 Task: Look for products in the category "Doughs" from Mid Day Squares only.
Action: Mouse moved to (262, 115)
Screenshot: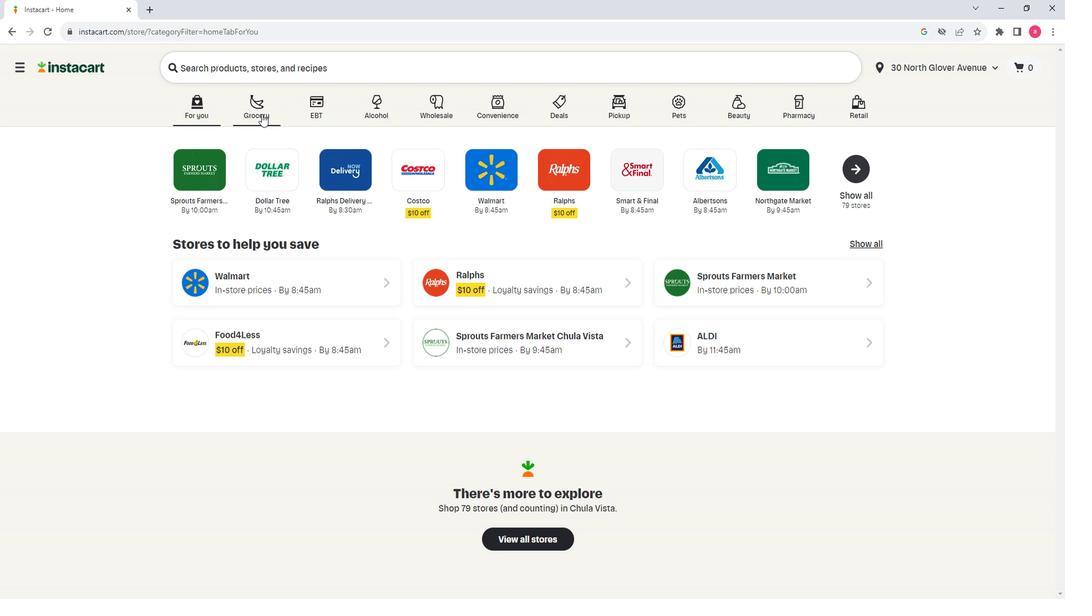 
Action: Mouse pressed left at (262, 115)
Screenshot: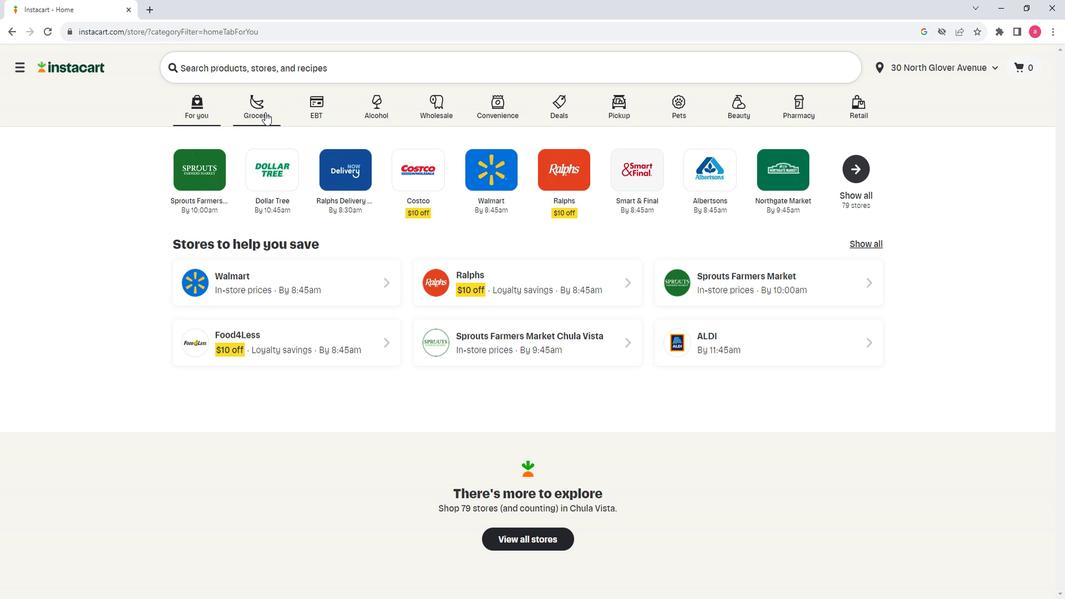 
Action: Mouse moved to (368, 313)
Screenshot: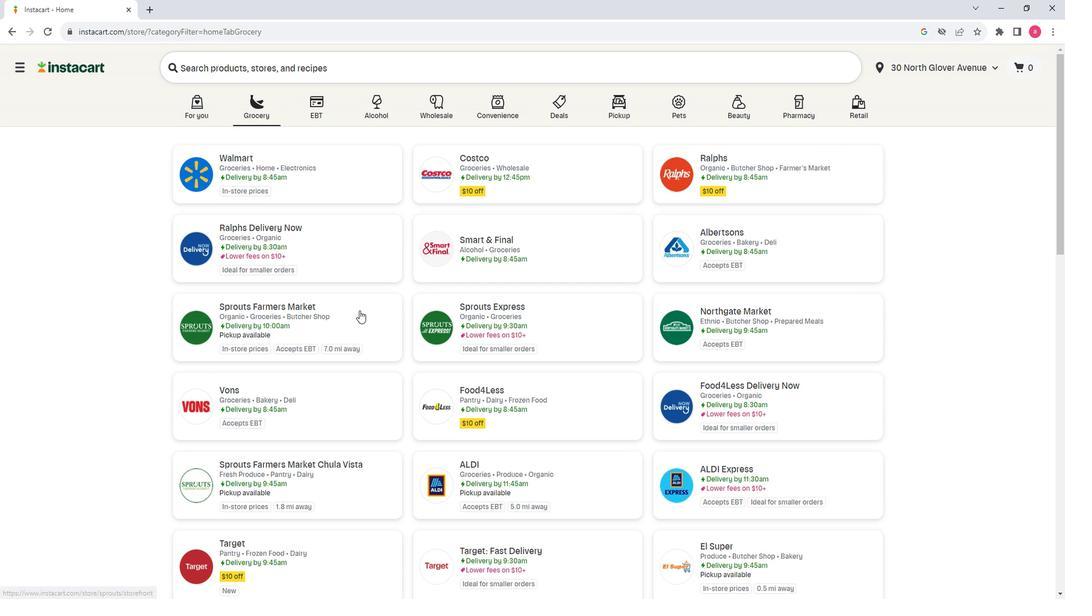 
Action: Mouse pressed left at (368, 313)
Screenshot: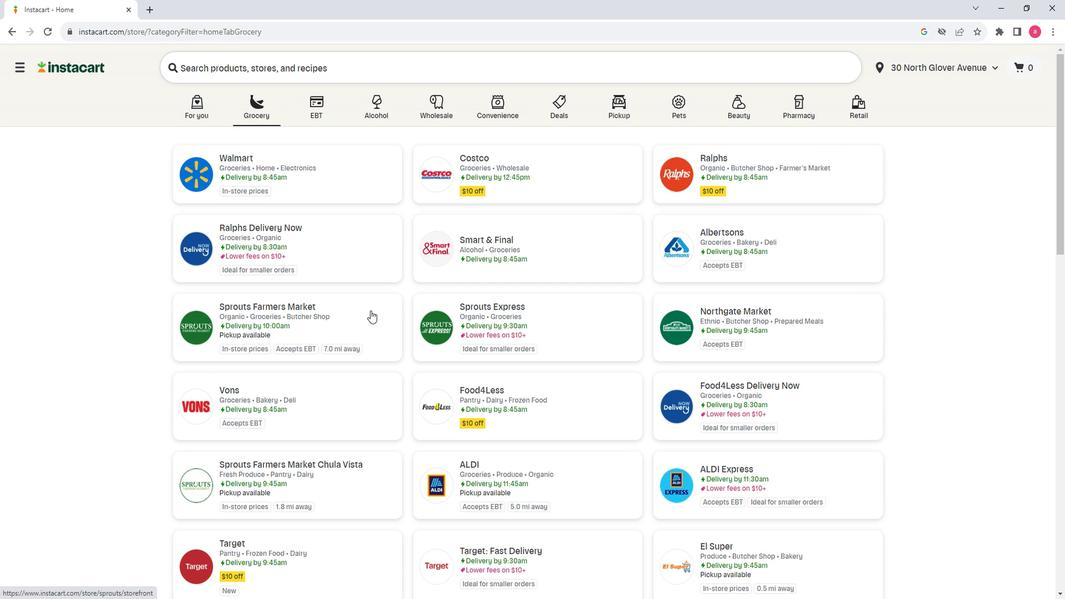 
Action: Mouse moved to (65, 328)
Screenshot: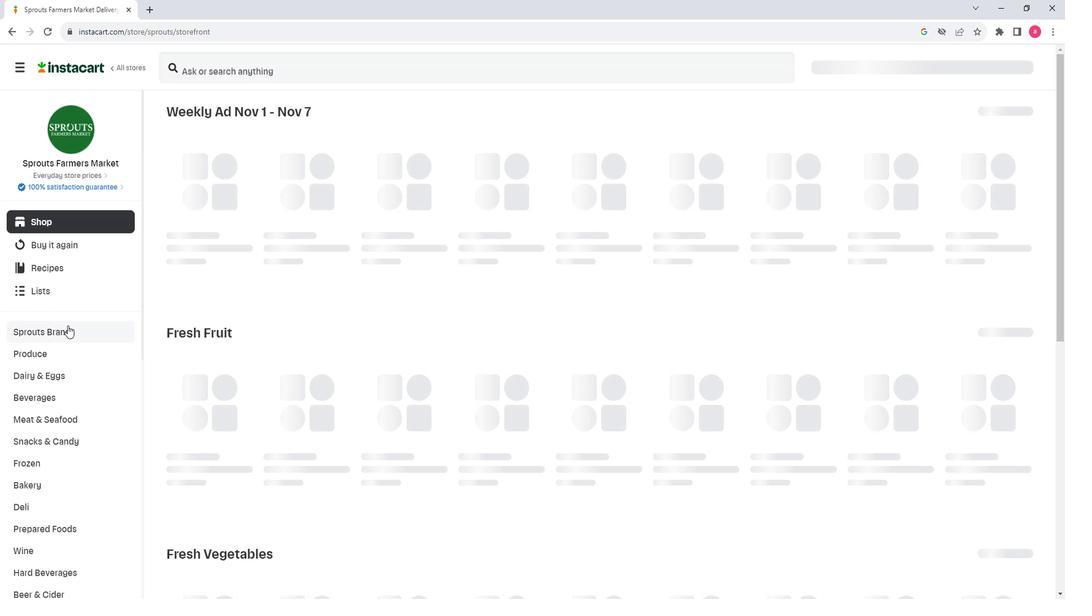 
Action: Mouse scrolled (65, 327) with delta (0, 0)
Screenshot: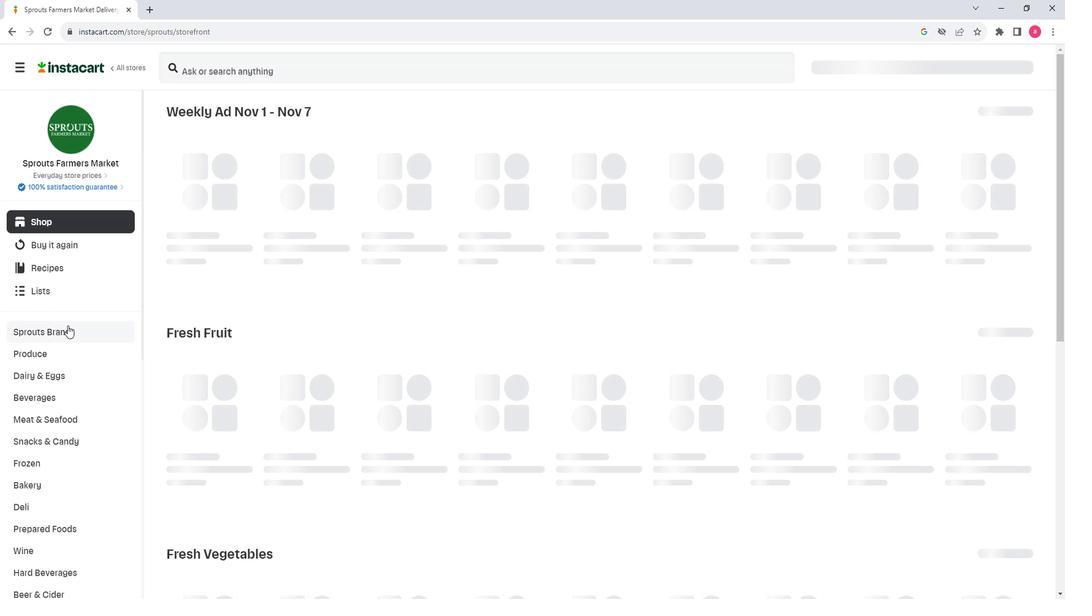 
Action: Mouse moved to (66, 330)
Screenshot: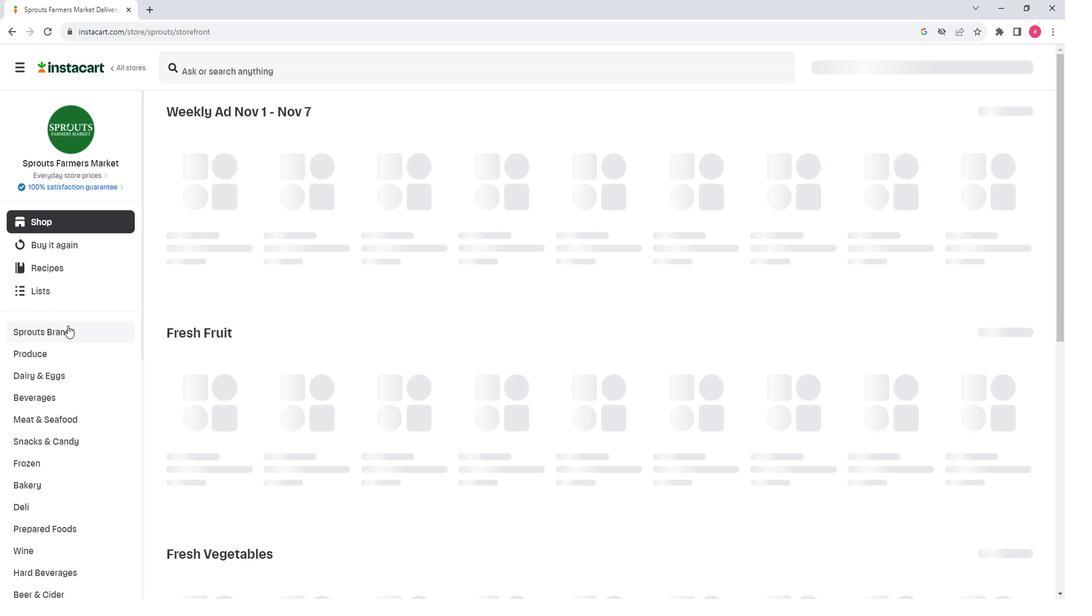 
Action: Mouse scrolled (66, 329) with delta (0, 0)
Screenshot: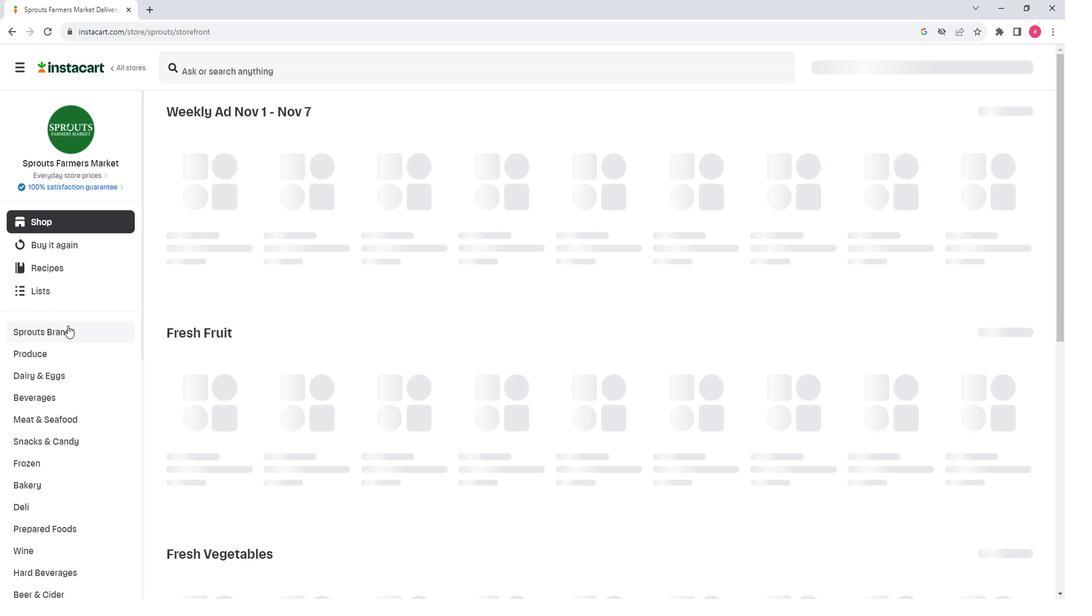 
Action: Mouse moved to (66, 330)
Screenshot: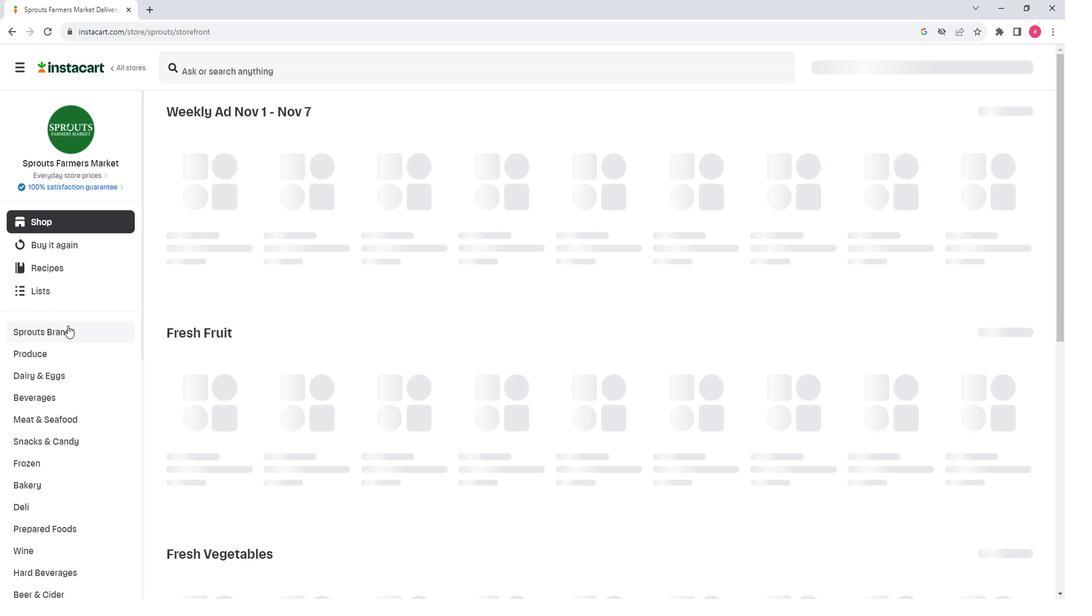 
Action: Mouse scrolled (66, 329) with delta (0, 0)
Screenshot: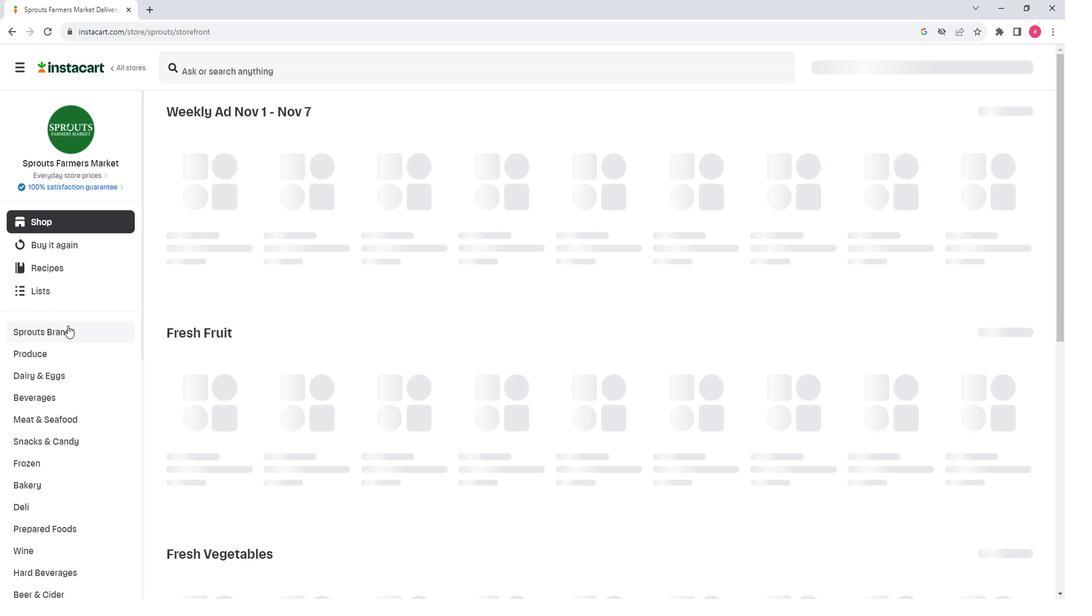 
Action: Mouse moved to (67, 330)
Screenshot: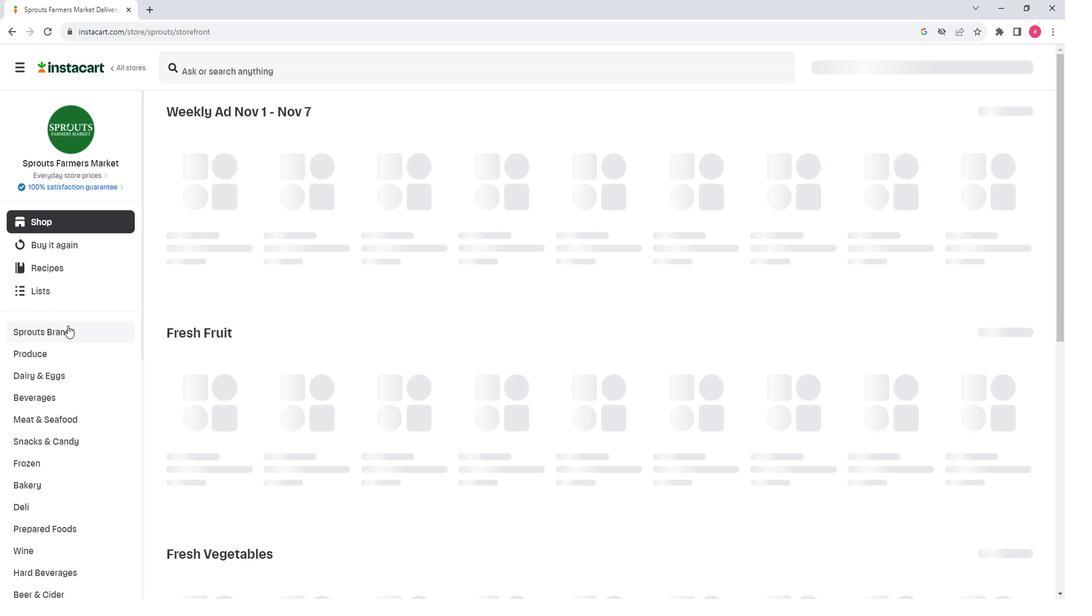 
Action: Mouse scrolled (67, 330) with delta (0, 0)
Screenshot: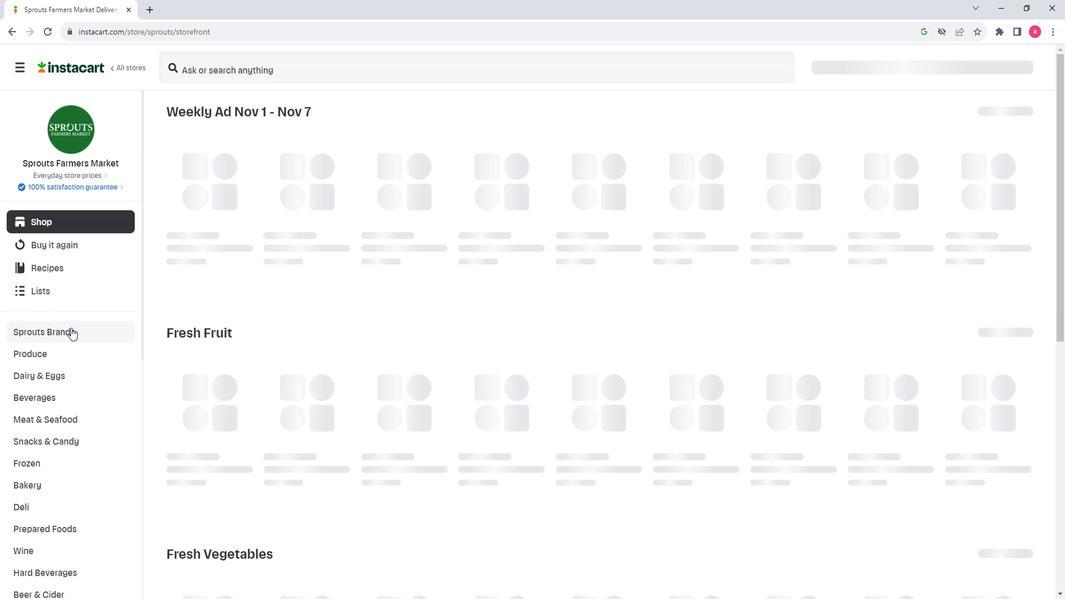 
Action: Mouse scrolled (67, 330) with delta (0, 0)
Screenshot: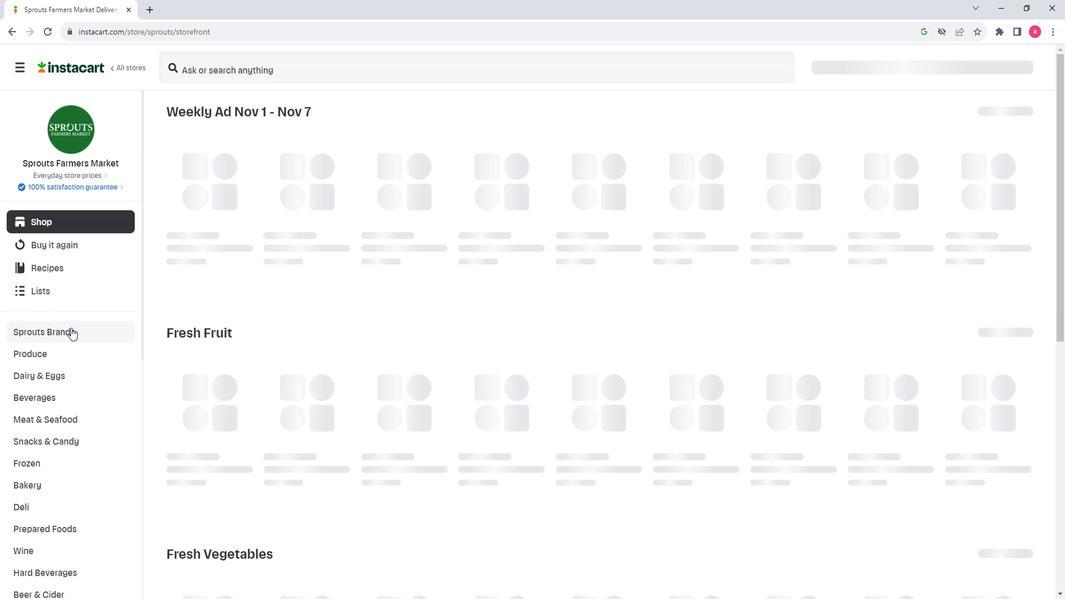 
Action: Mouse scrolled (67, 330) with delta (0, 0)
Screenshot: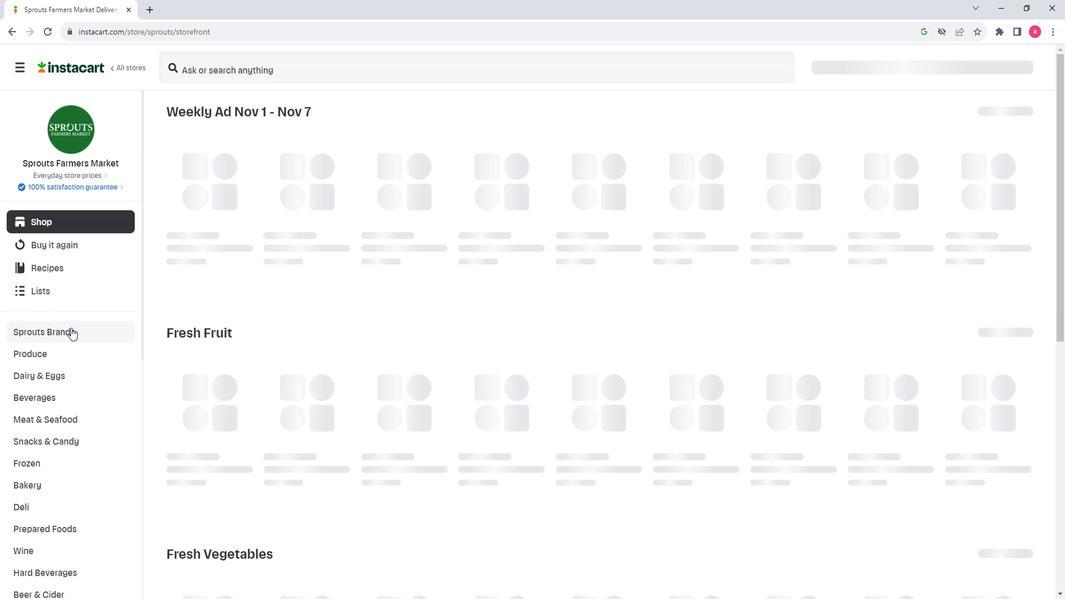 
Action: Mouse moved to (77, 386)
Screenshot: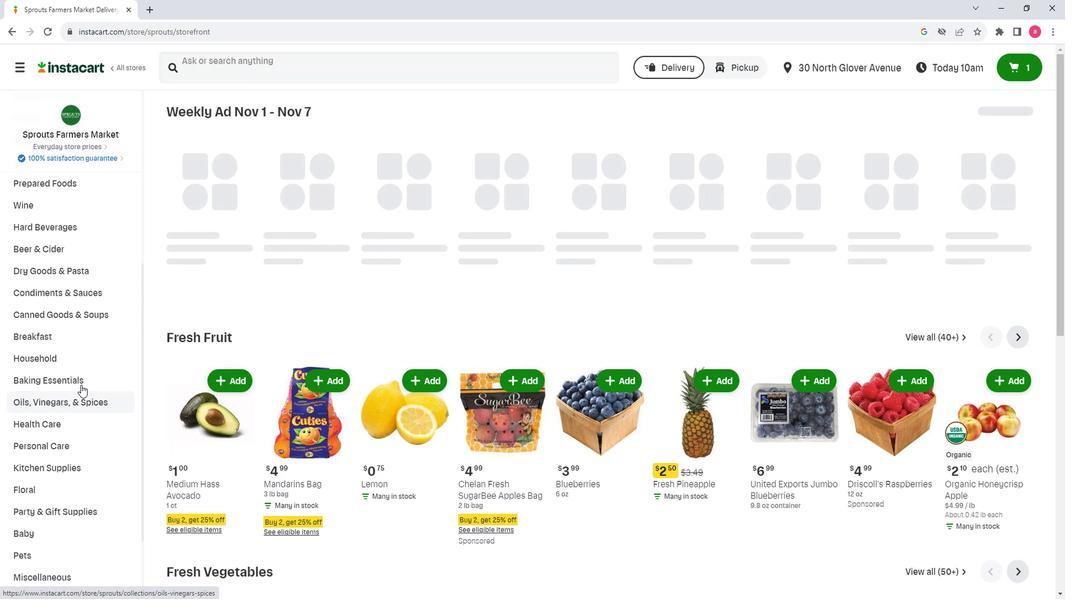 
Action: Mouse pressed left at (77, 386)
Screenshot: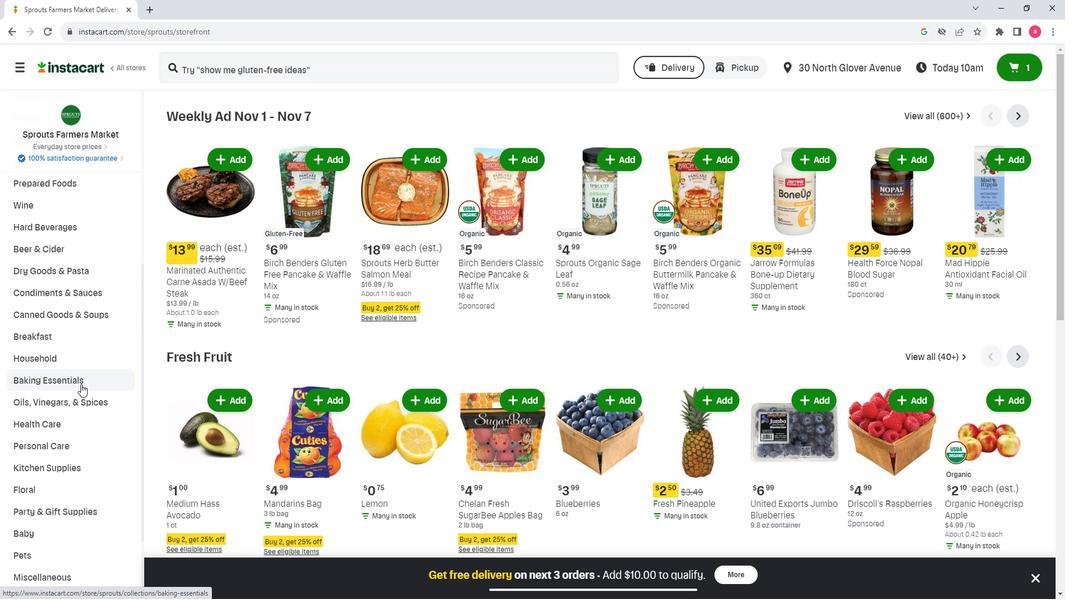 
Action: Mouse moved to (1039, 286)
Screenshot: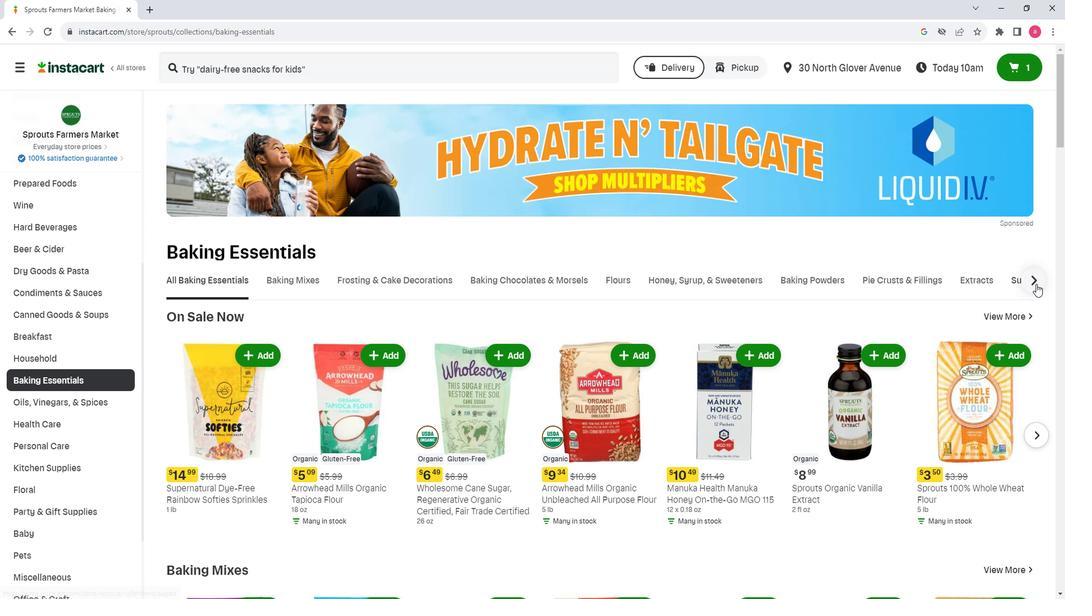 
Action: Mouse pressed left at (1039, 286)
Screenshot: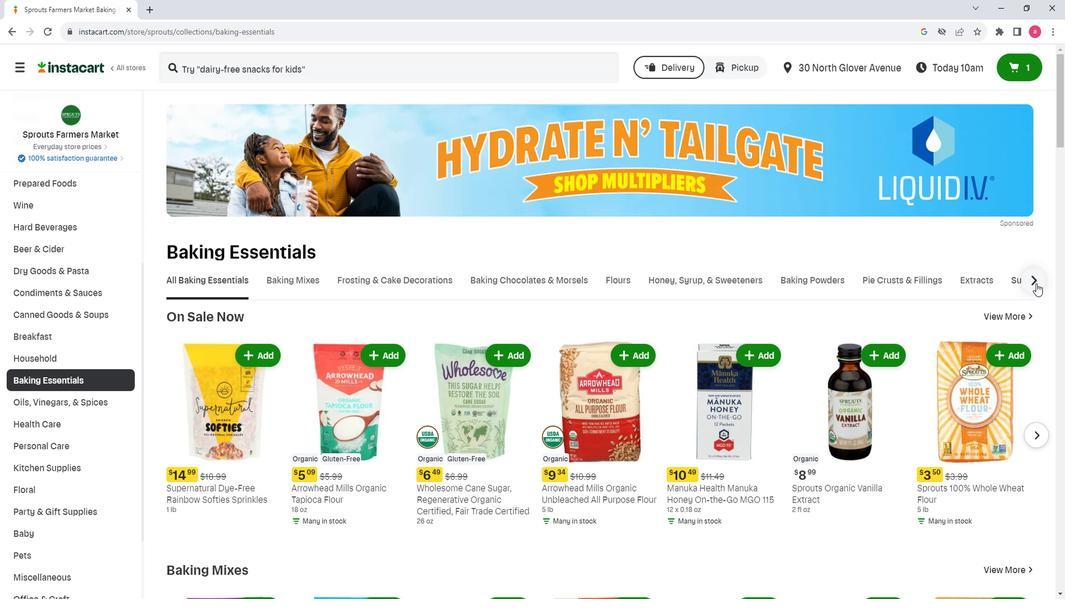 
Action: Mouse moved to (790, 285)
Screenshot: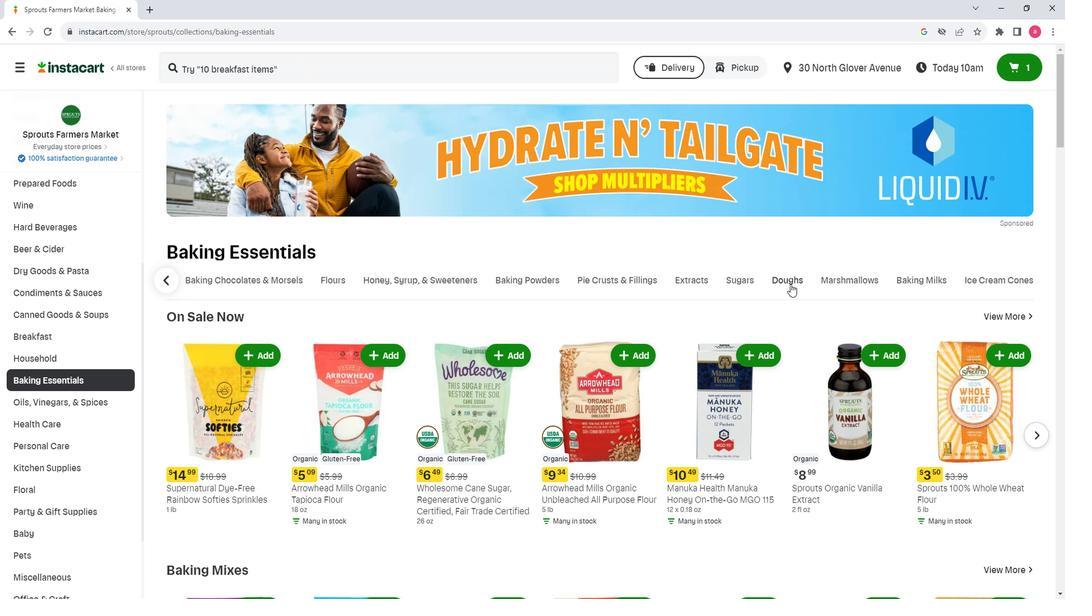 
Action: Mouse pressed left at (790, 285)
Screenshot: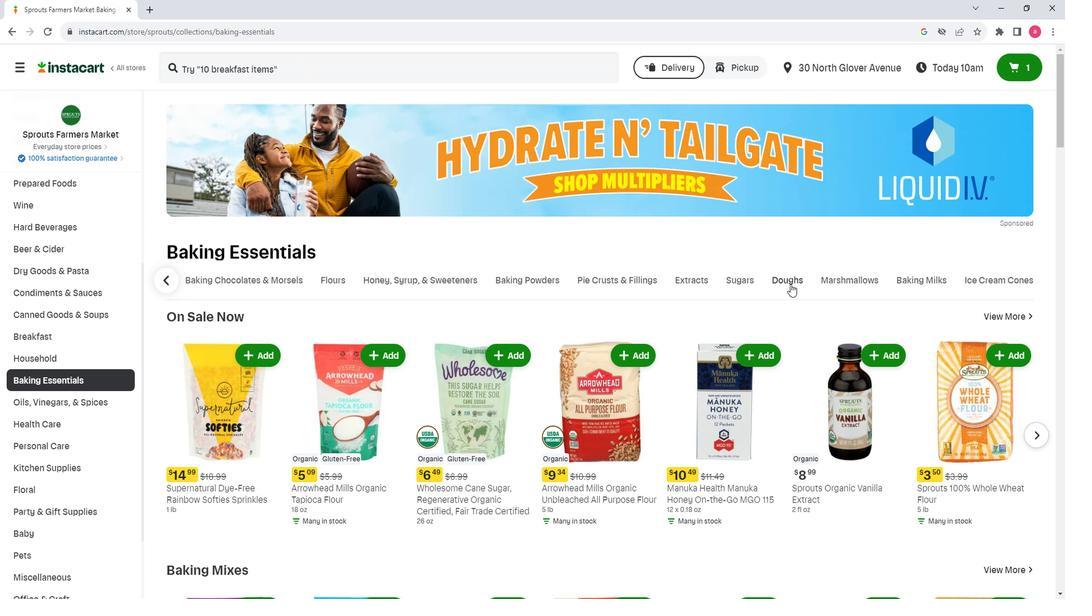 
Action: Mouse moved to (355, 387)
Screenshot: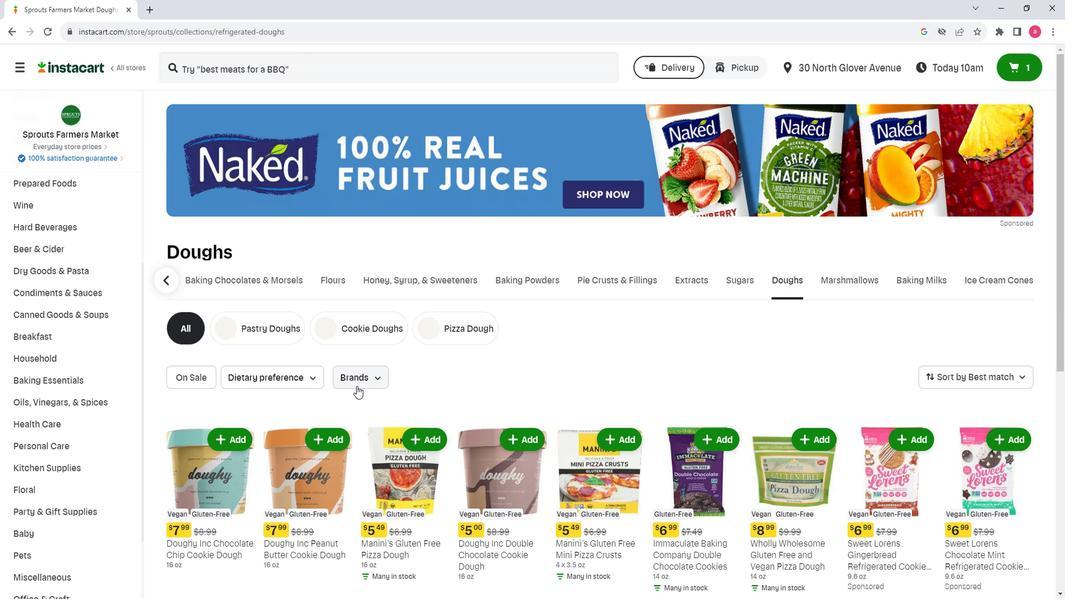 
Action: Mouse pressed left at (355, 387)
Screenshot: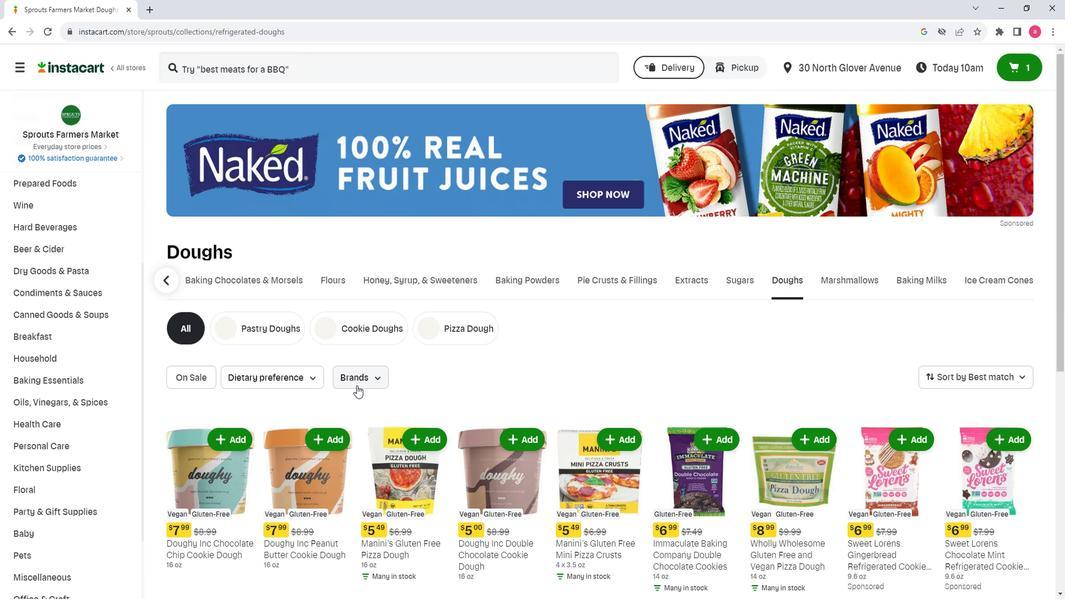 
Action: Mouse moved to (400, 451)
Screenshot: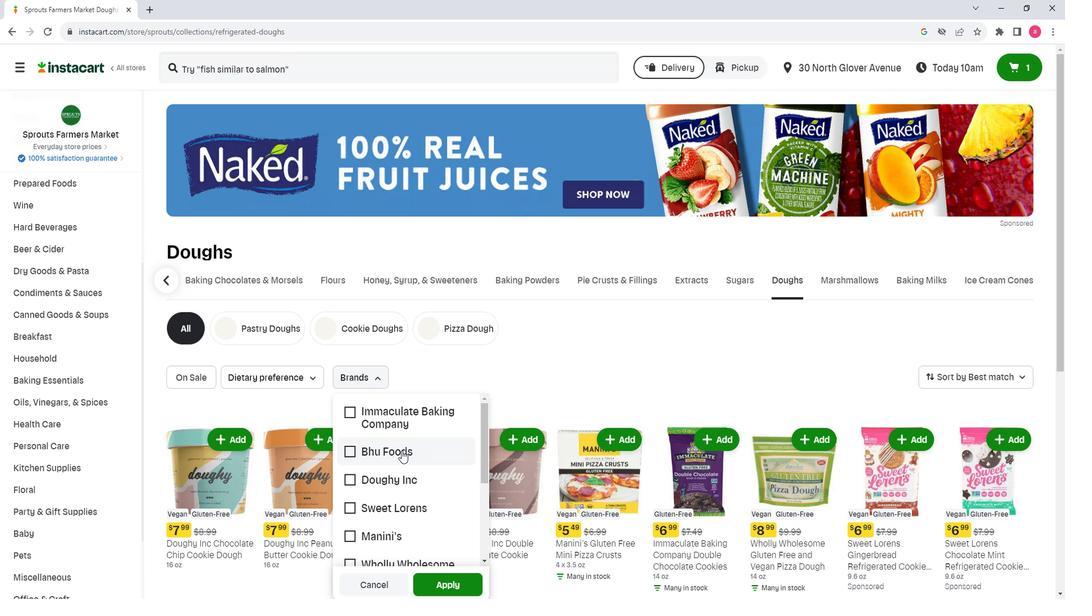 
Action: Mouse scrolled (400, 451) with delta (0, 0)
Screenshot: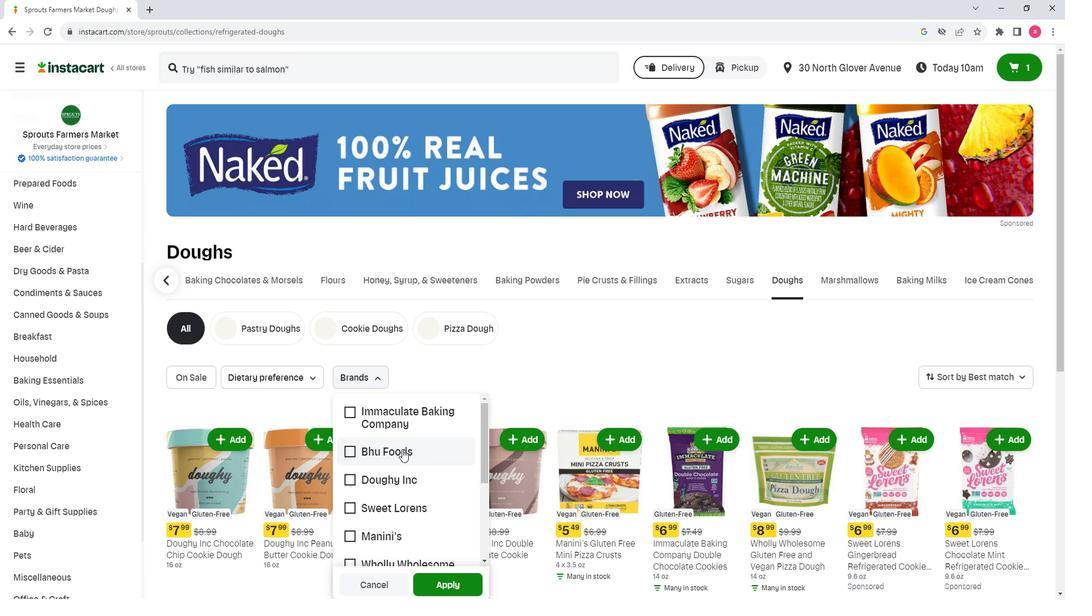 
Action: Mouse scrolled (400, 451) with delta (0, 0)
Screenshot: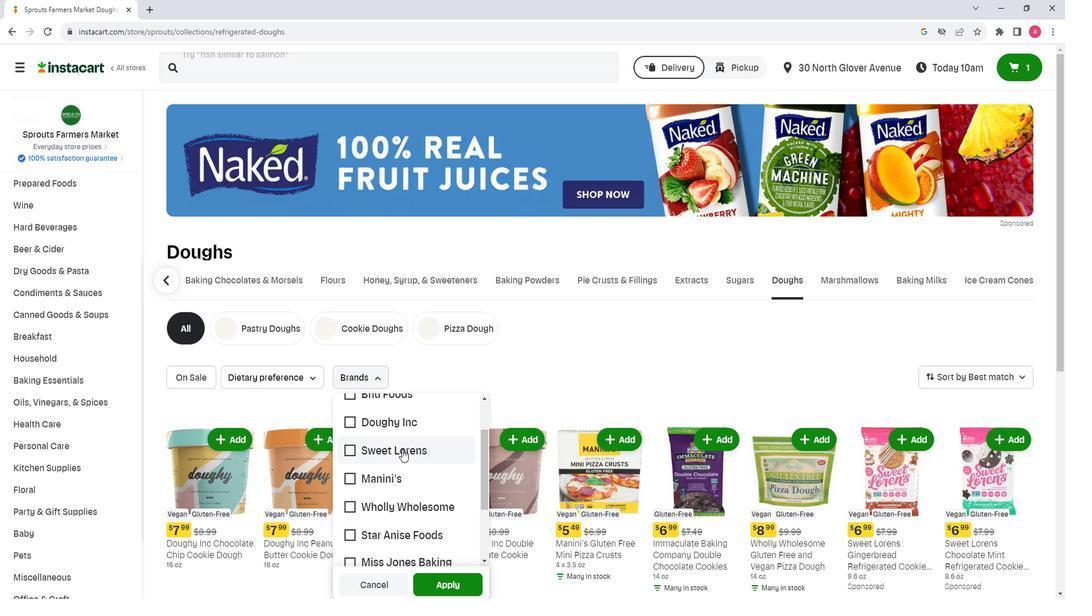 
Action: Mouse moved to (388, 548)
Screenshot: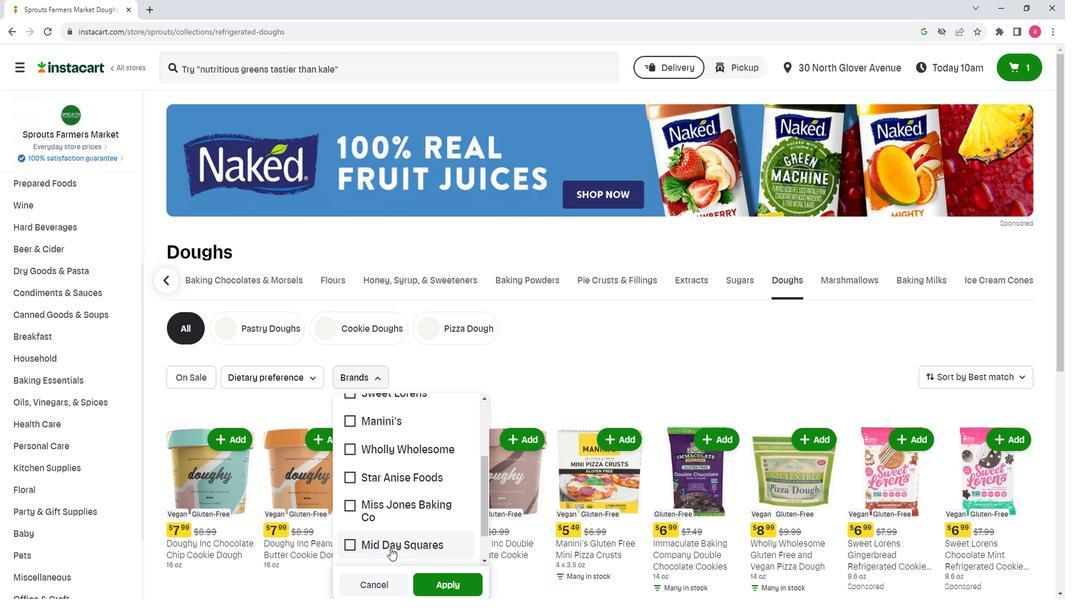 
Action: Mouse pressed left at (388, 548)
Screenshot: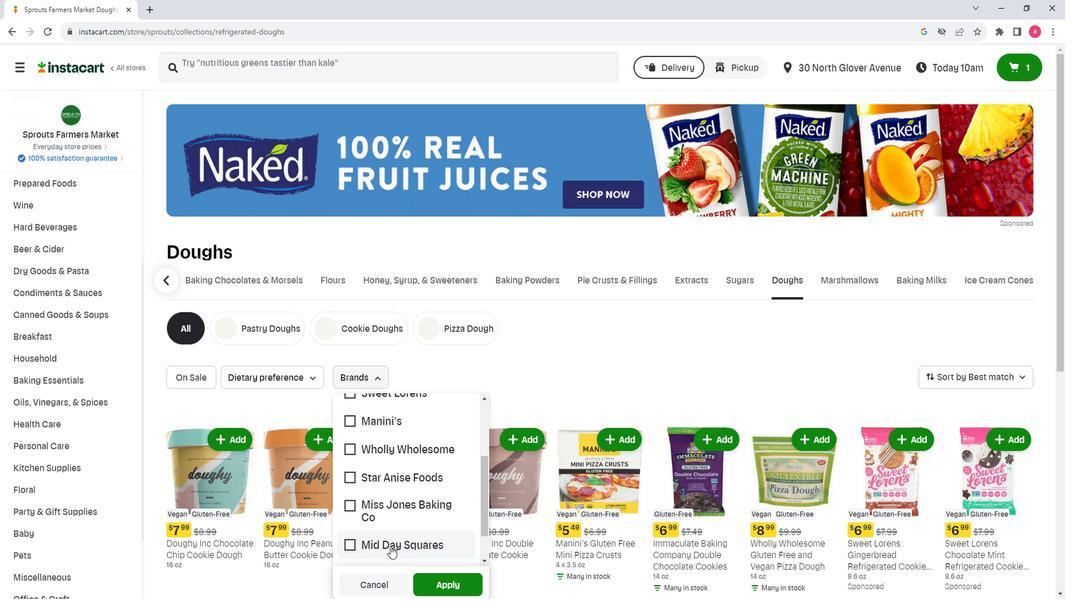 
Action: Mouse moved to (436, 583)
Screenshot: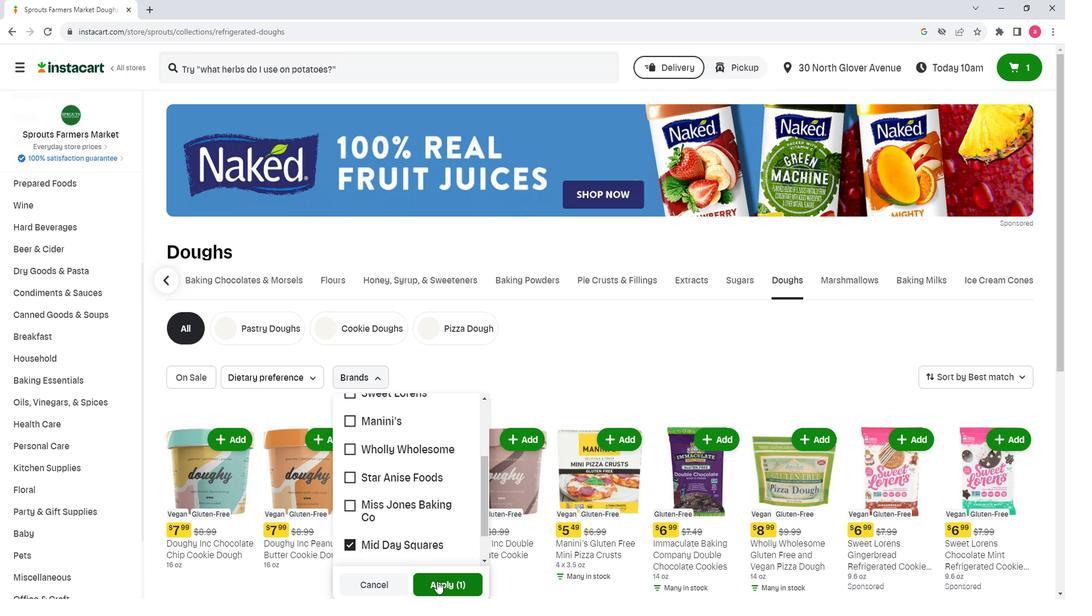 
Action: Mouse pressed left at (436, 583)
Screenshot: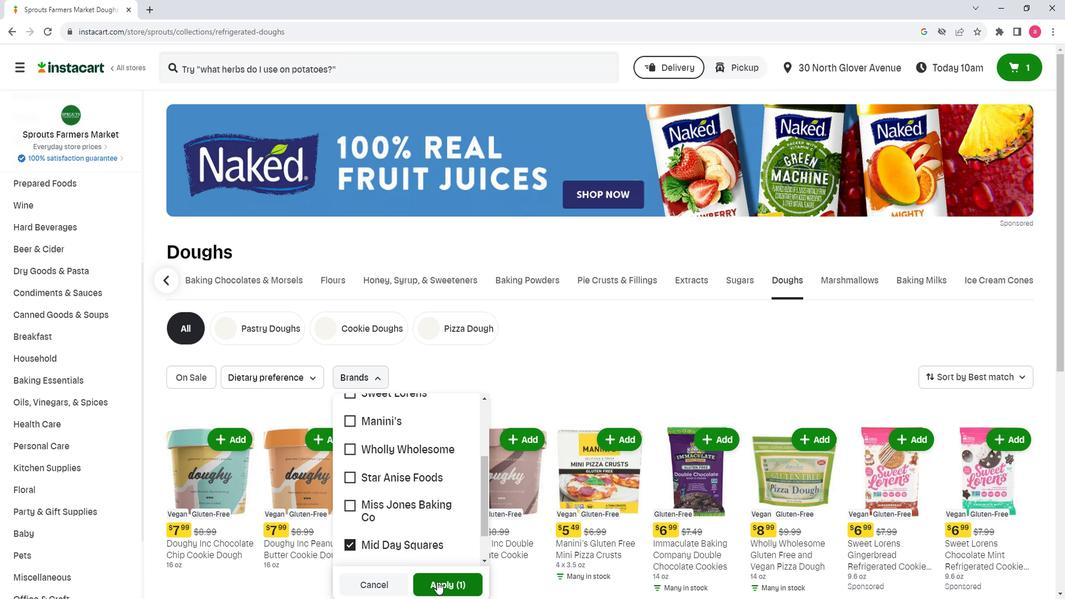 
Action: Mouse moved to (523, 404)
Screenshot: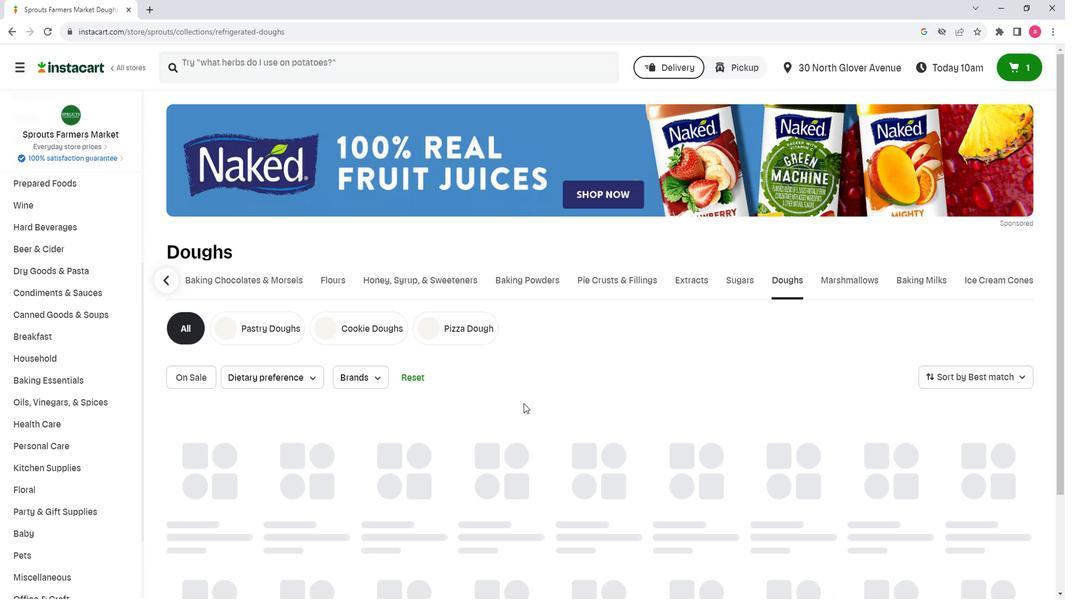 
